 Task: Create a sub task Design and Implement Solution for the task  Develop a new online tool for website optimization in the project AuraTech , assign it to team member softage.4@softage.net and update the status of the sub task to  Off Track , set the priority of the sub task to High
Action: Mouse moved to (651, 392)
Screenshot: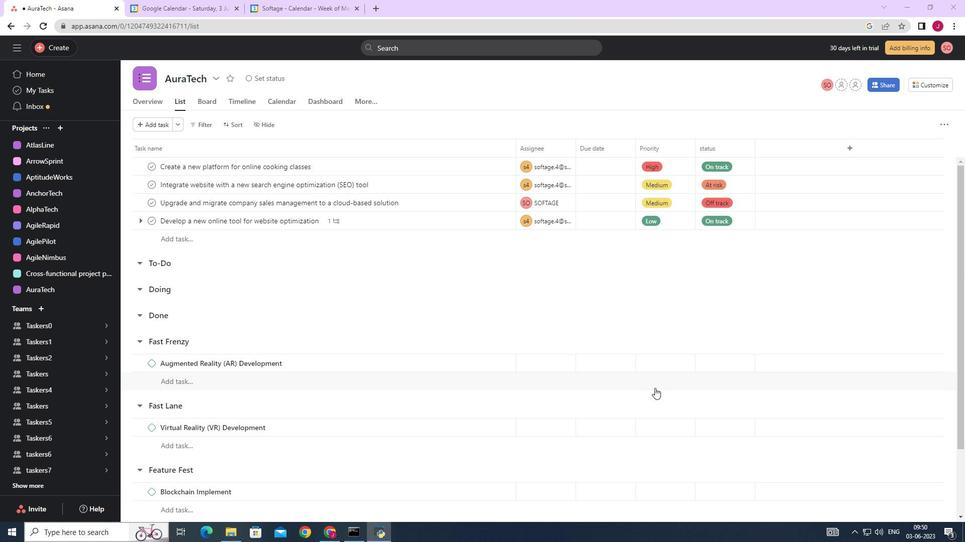 
Action: Mouse scrolled (652, 392) with delta (0, 0)
Screenshot: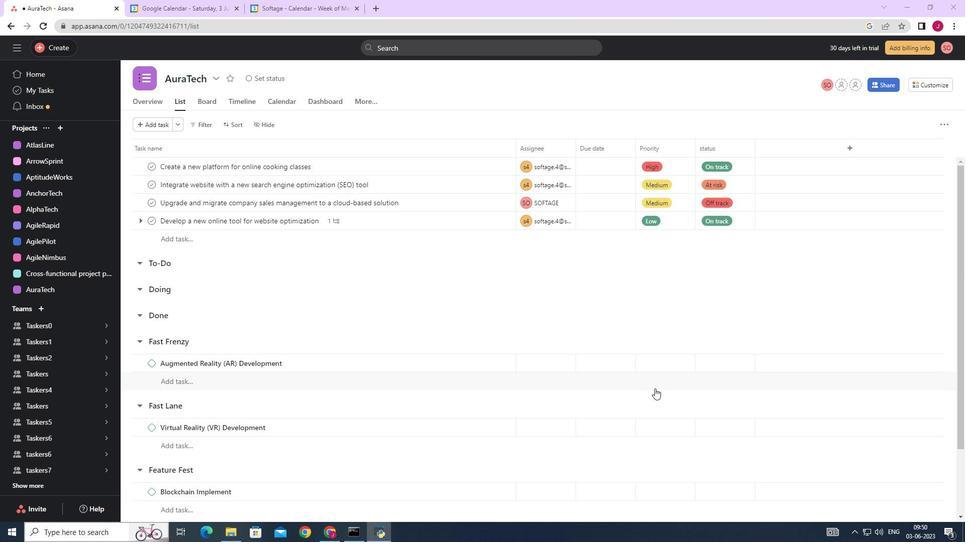 
Action: Mouse moved to (651, 392)
Screenshot: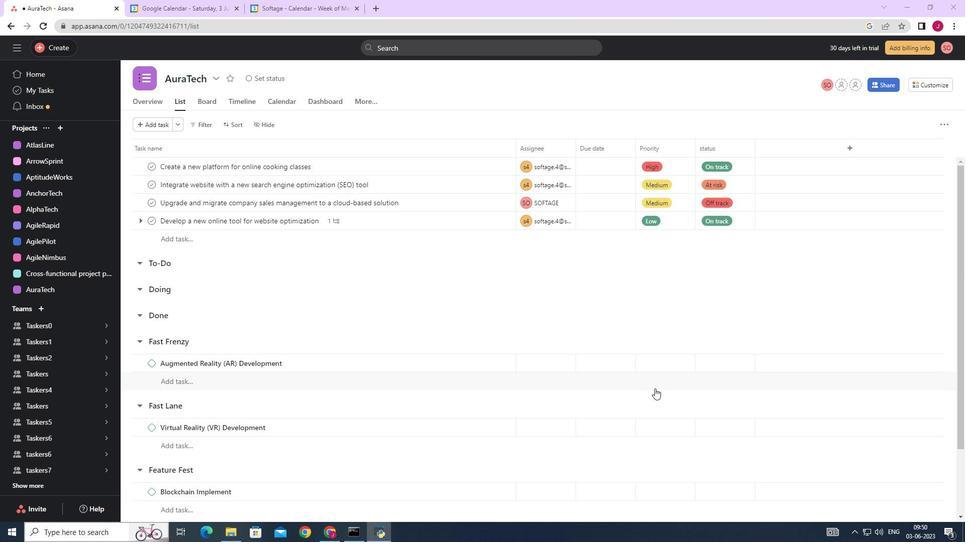 
Action: Mouse scrolled (652, 392) with delta (0, 0)
Screenshot: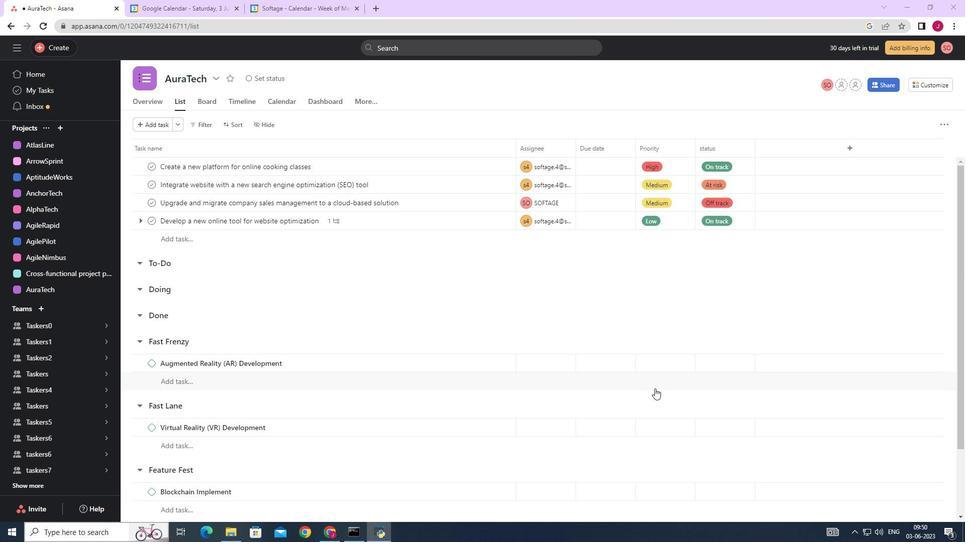 
Action: Mouse moved to (648, 392)
Screenshot: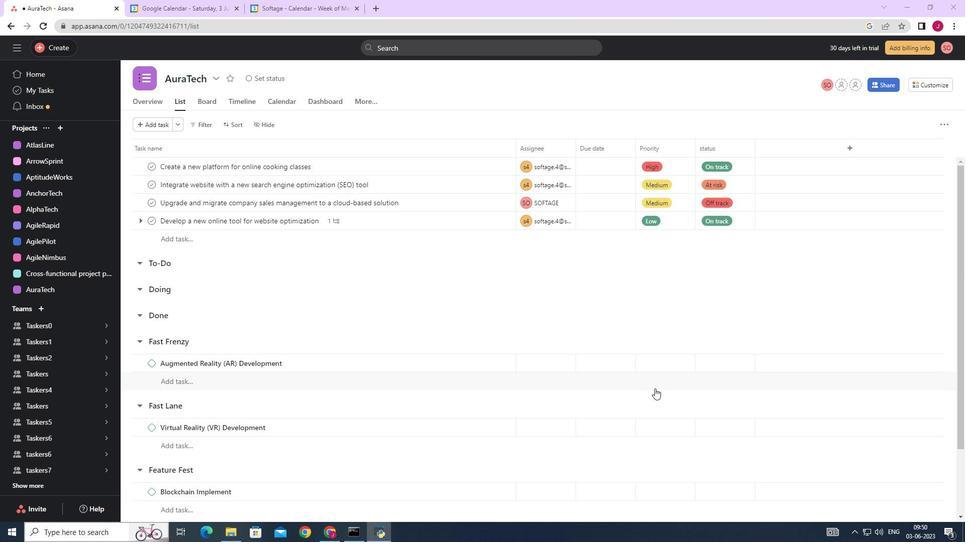 
Action: Mouse scrolled (650, 392) with delta (0, 0)
Screenshot: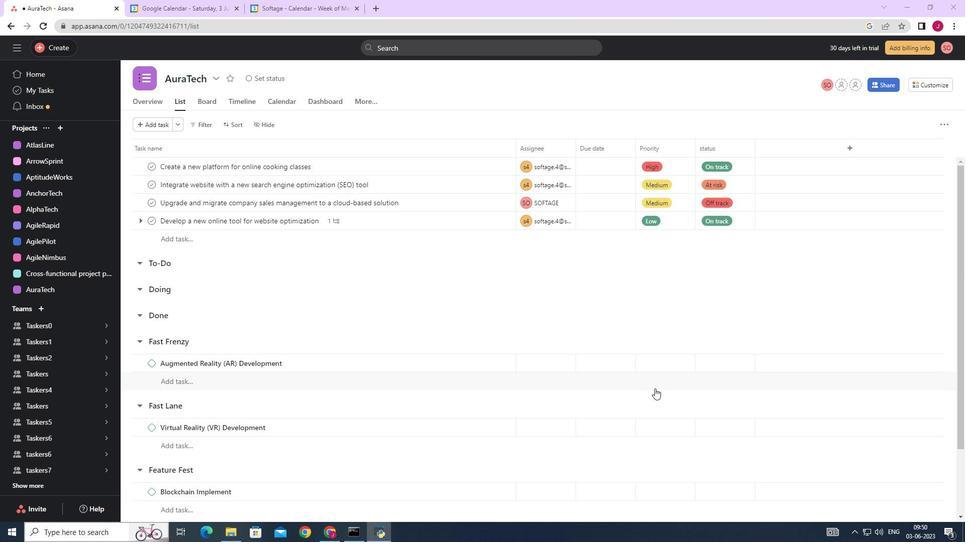 
Action: Mouse moved to (468, 221)
Screenshot: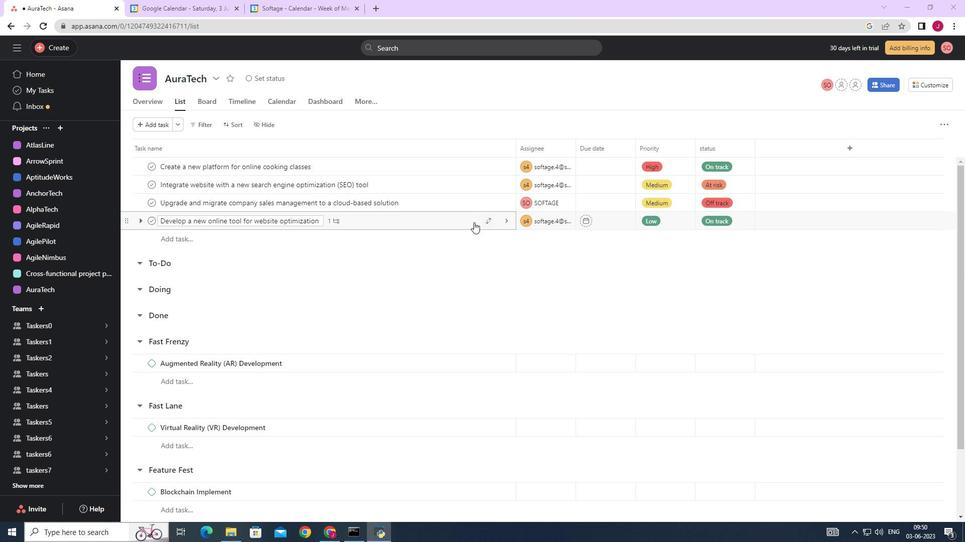 
Action: Mouse pressed left at (468, 221)
Screenshot: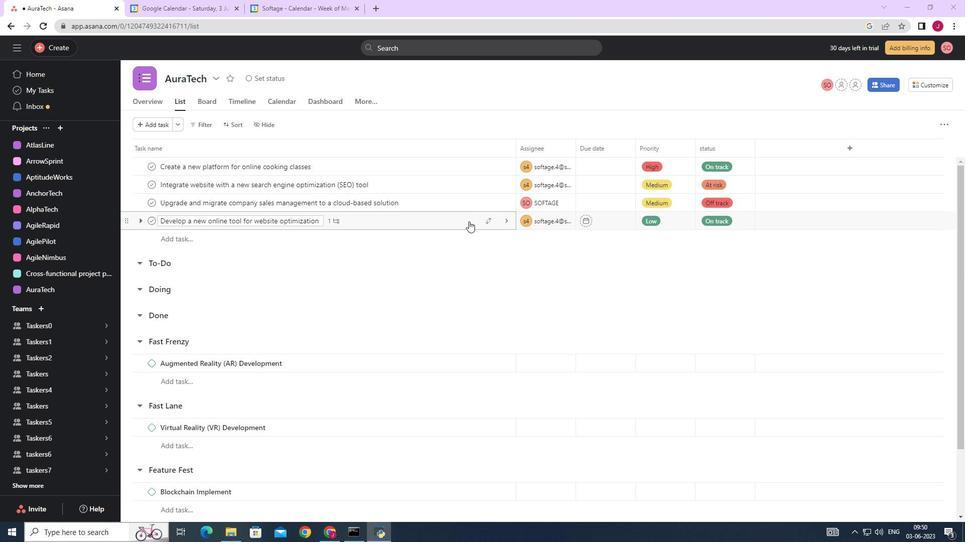 
Action: Mouse moved to (761, 329)
Screenshot: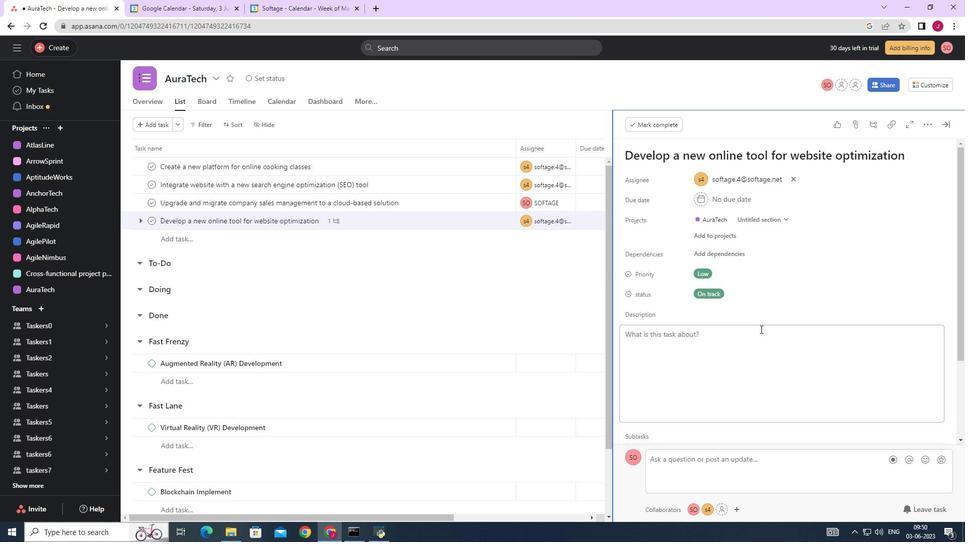 
Action: Mouse scrolled (761, 329) with delta (0, 0)
Screenshot: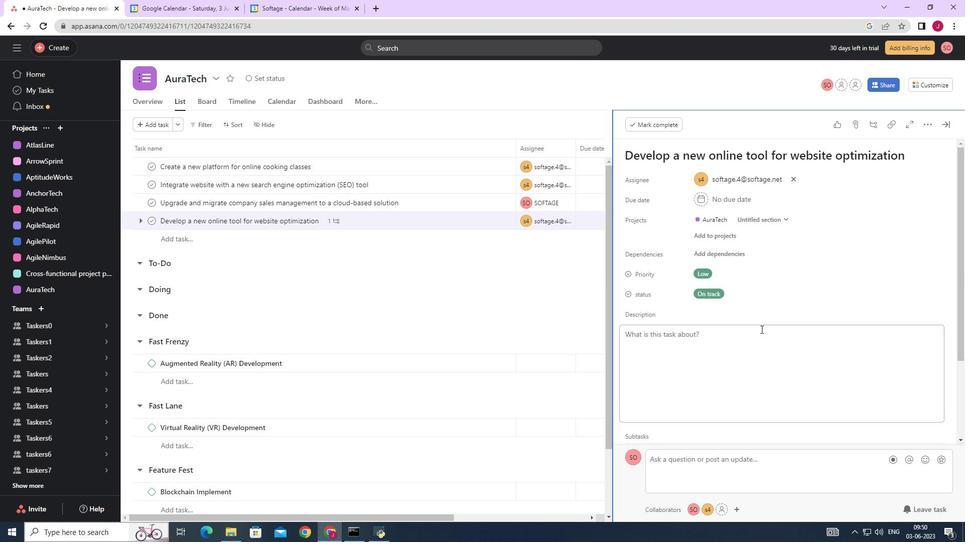 
Action: Mouse scrolled (761, 329) with delta (0, 0)
Screenshot: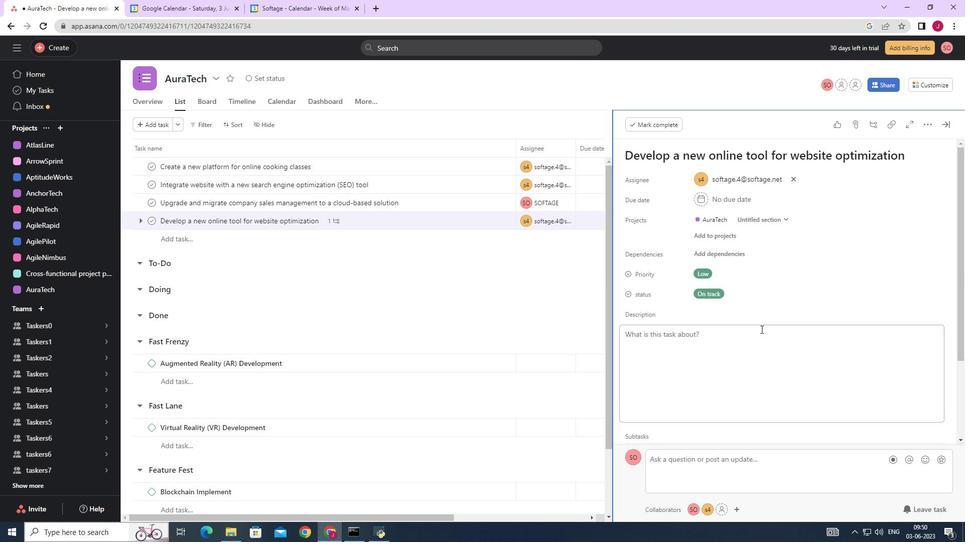 
Action: Mouse scrolled (761, 329) with delta (0, 0)
Screenshot: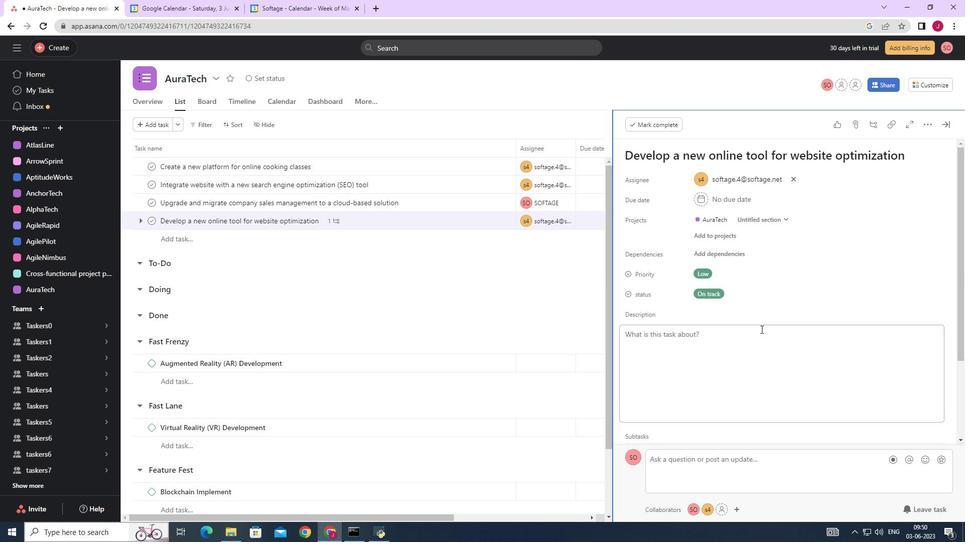
Action: Mouse moved to (655, 365)
Screenshot: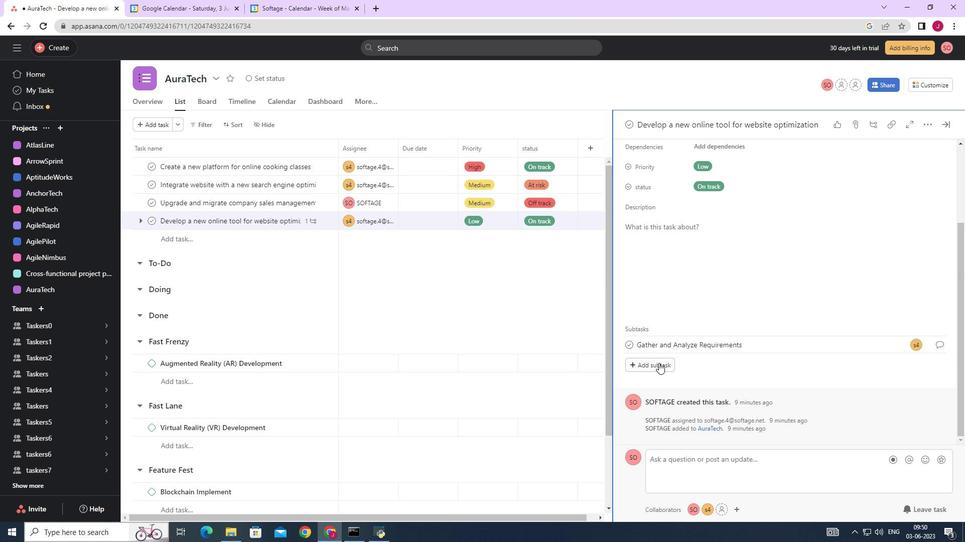 
Action: Mouse pressed left at (655, 365)
Screenshot: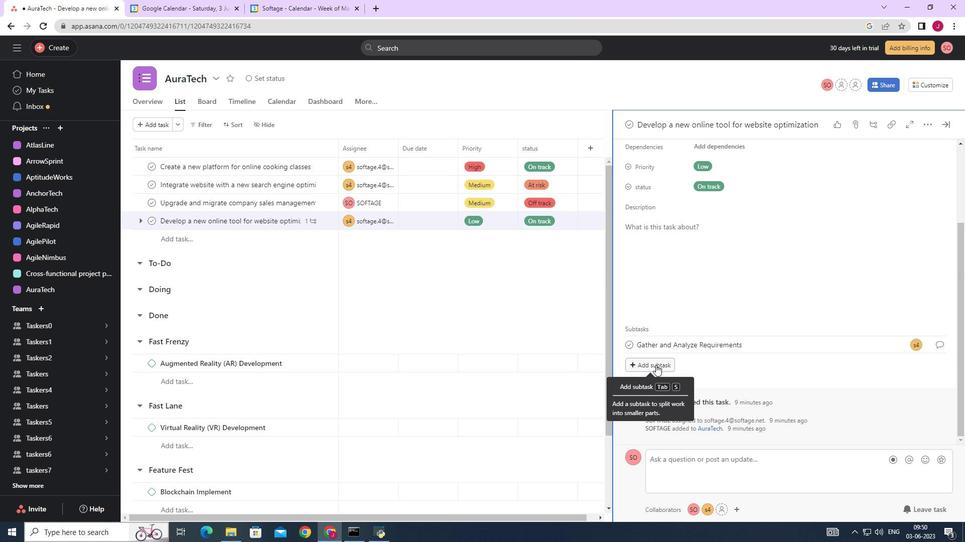 
Action: Key pressed <Key.caps_lock>D<Key.caps_lock>esign<Key.space><Key.caps_lock><Key.caps_lock>and<Key.space><Key.caps_lock>I<Key.caps_lock>mplement<Key.space><Key.caps_lock>S<Key.caps_lock>olution
Screenshot: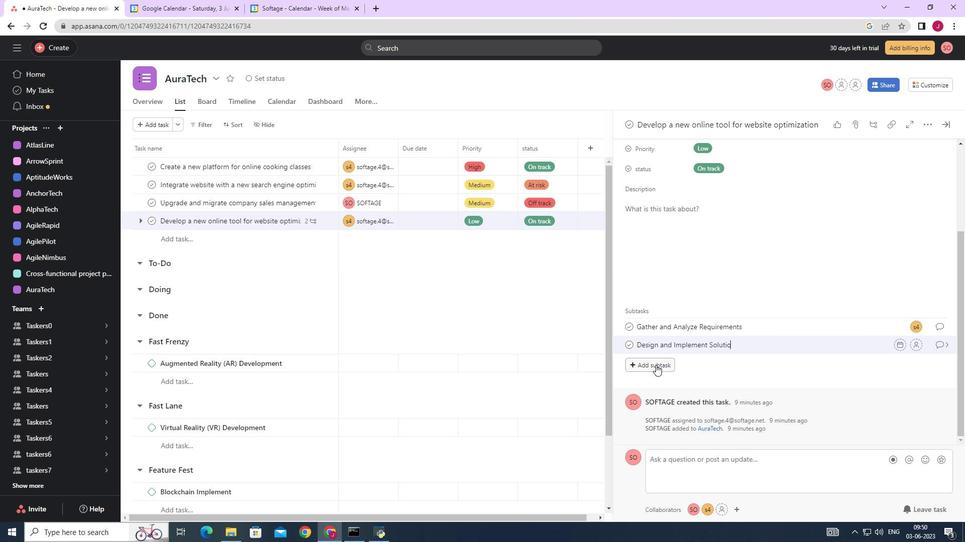 
Action: Mouse moved to (916, 343)
Screenshot: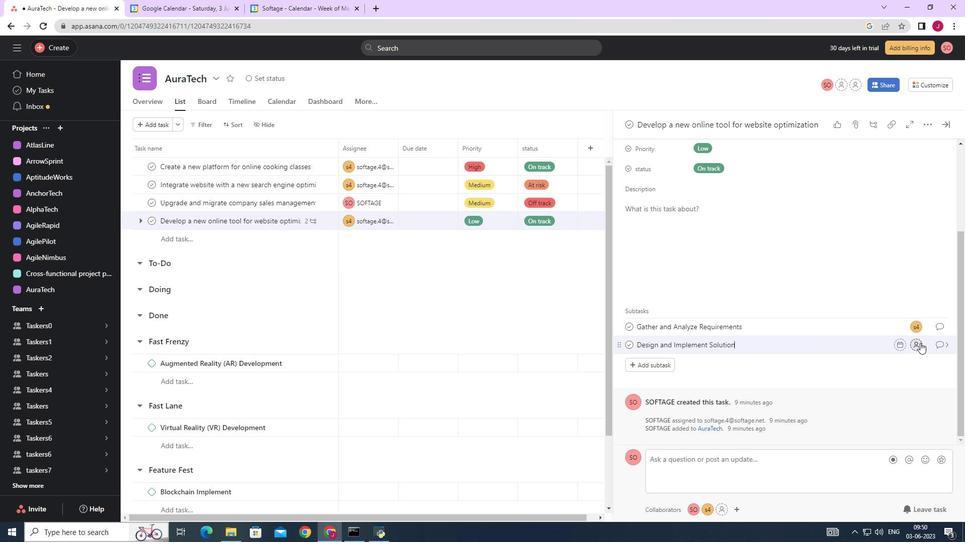 
Action: Mouse pressed left at (916, 343)
Screenshot: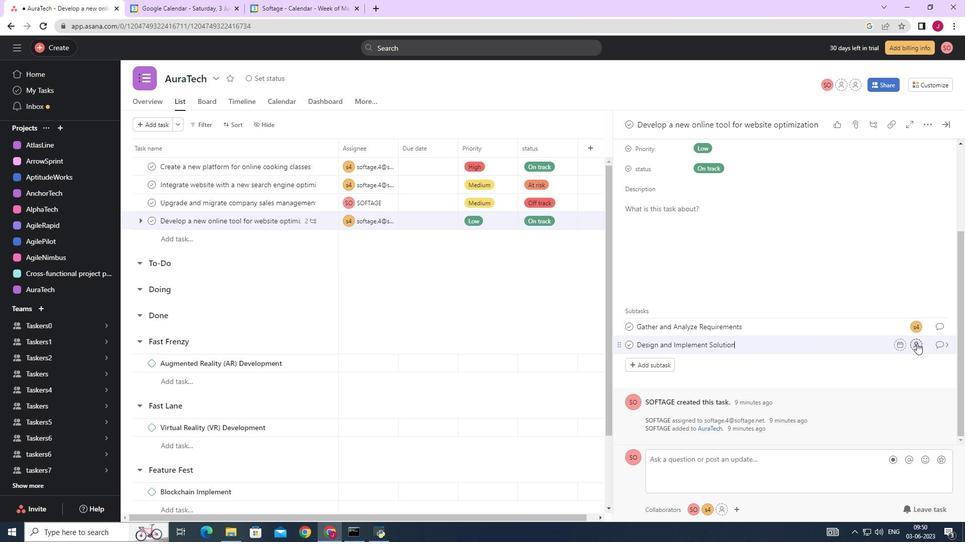 
Action: Key pressed softage.4
Screenshot: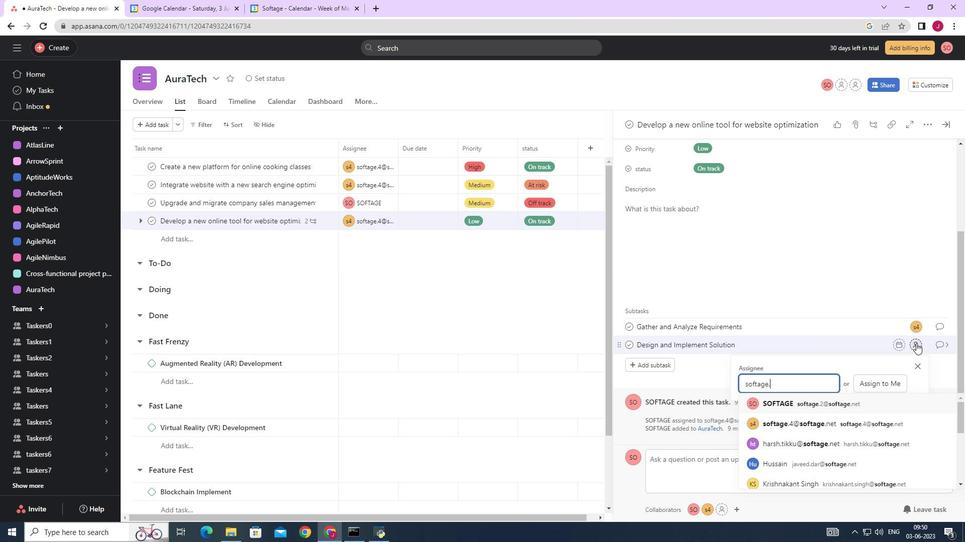 
Action: Mouse moved to (817, 405)
Screenshot: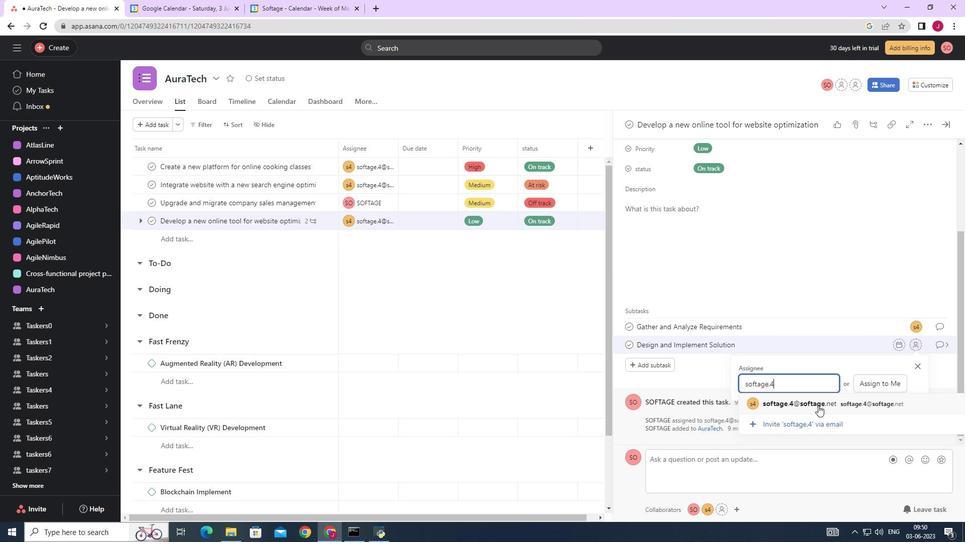 
Action: Mouse pressed left at (817, 405)
Screenshot: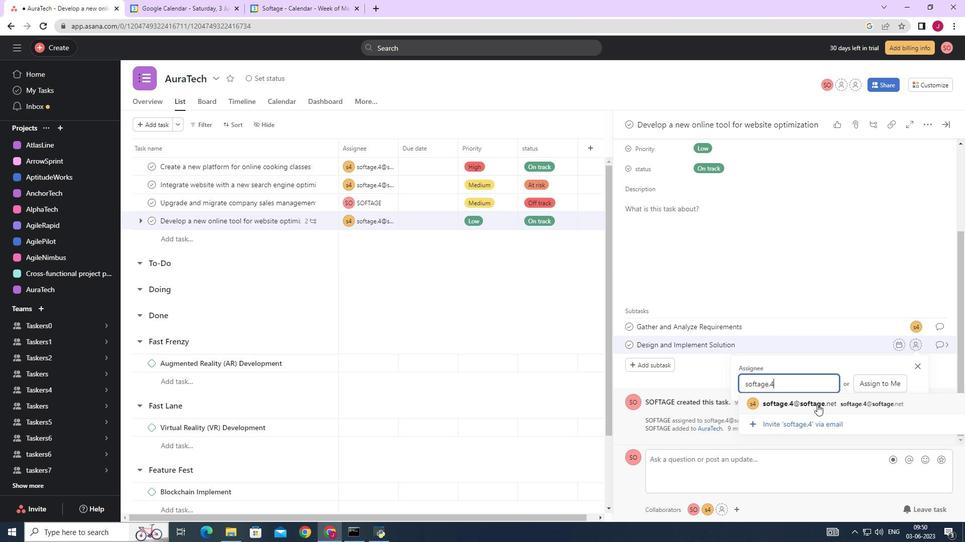 
Action: Mouse moved to (934, 349)
Screenshot: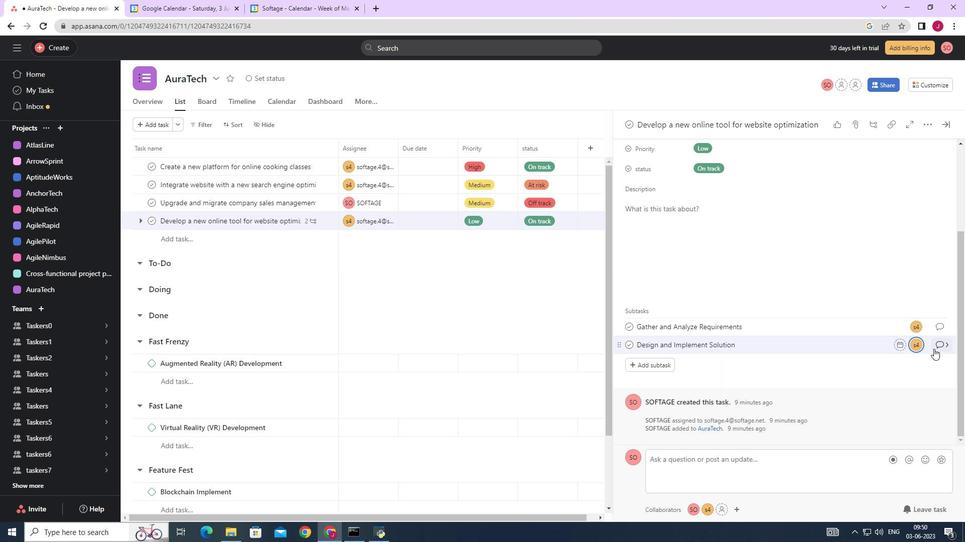 
Action: Mouse pressed left at (934, 349)
Screenshot: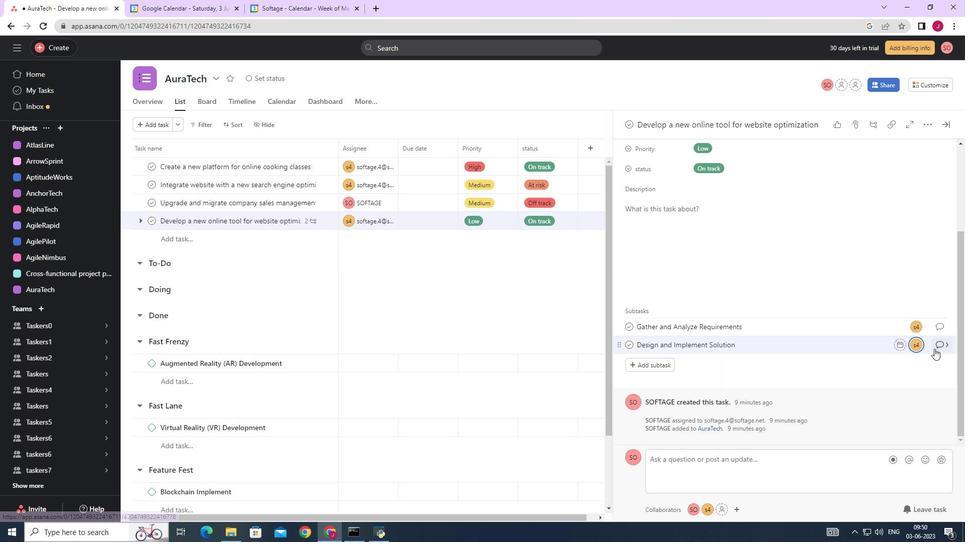 
Action: Mouse moved to (659, 266)
Screenshot: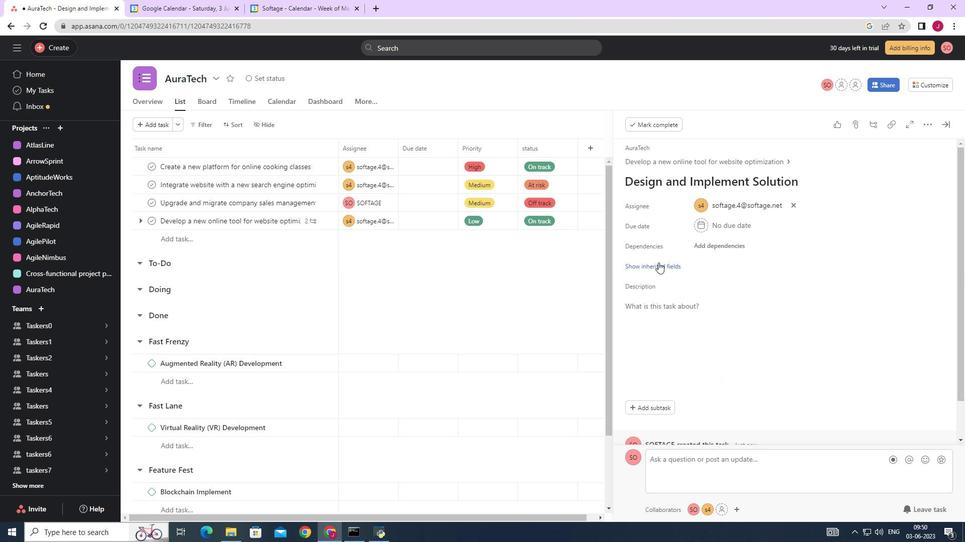 
Action: Mouse pressed left at (659, 266)
Screenshot: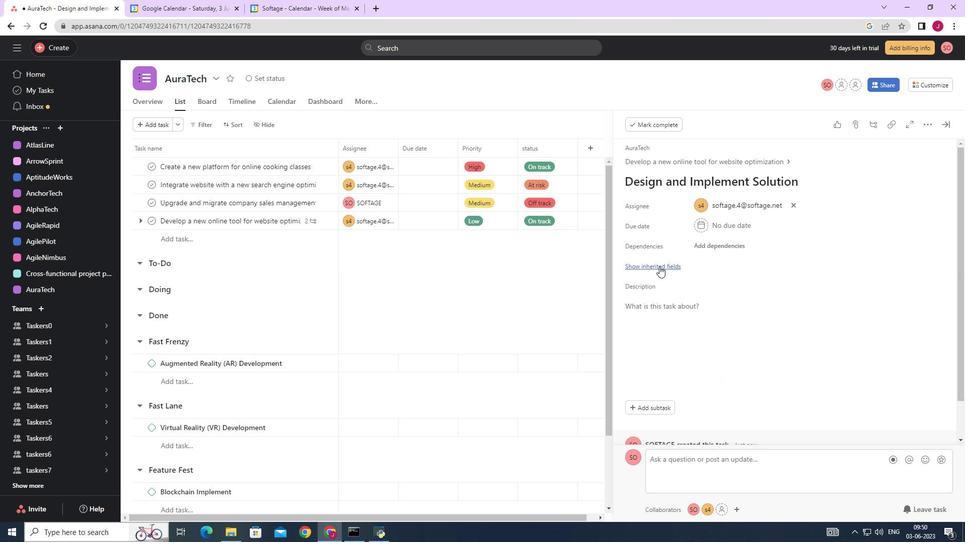 
Action: Mouse moved to (699, 286)
Screenshot: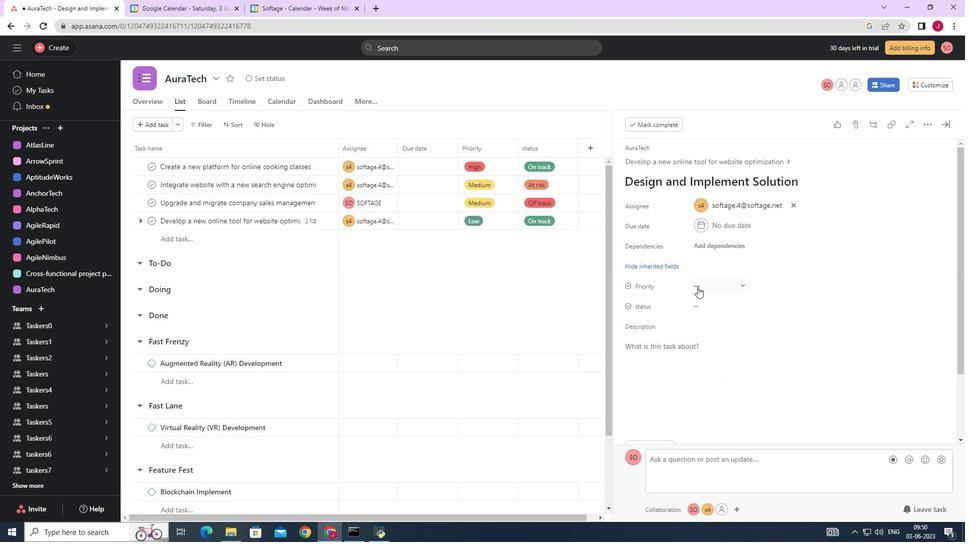 
Action: Mouse pressed left at (699, 286)
Screenshot: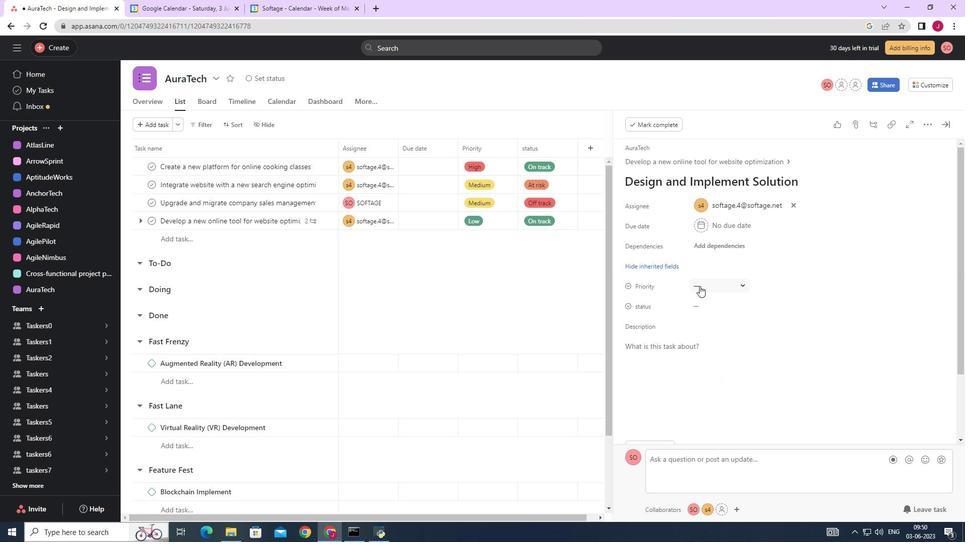 
Action: Mouse moved to (721, 322)
Screenshot: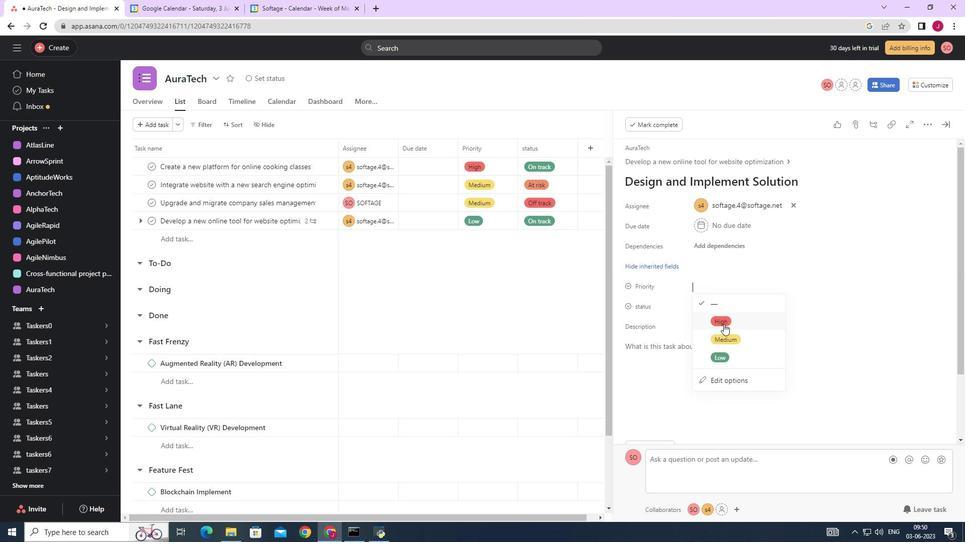 
Action: Mouse pressed left at (721, 322)
Screenshot: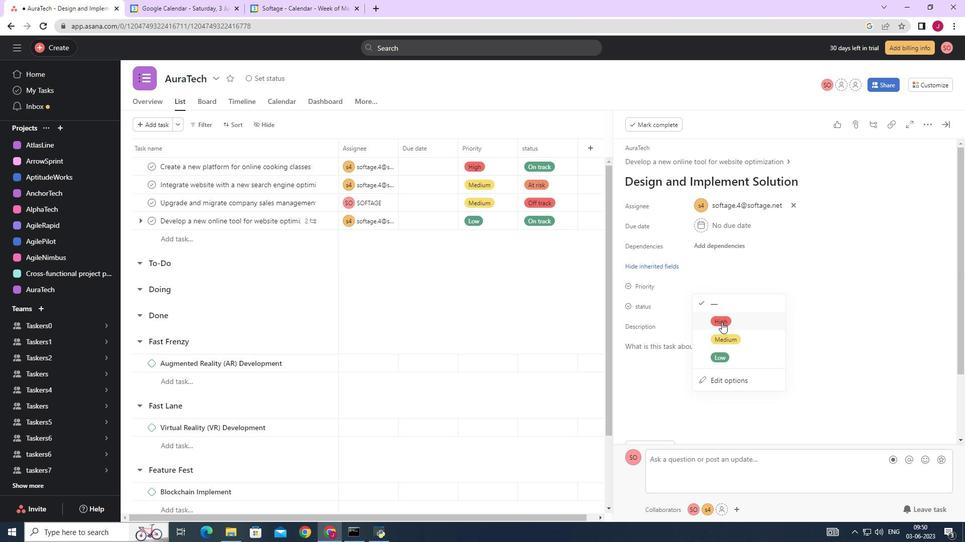 
Action: Mouse moved to (707, 303)
Screenshot: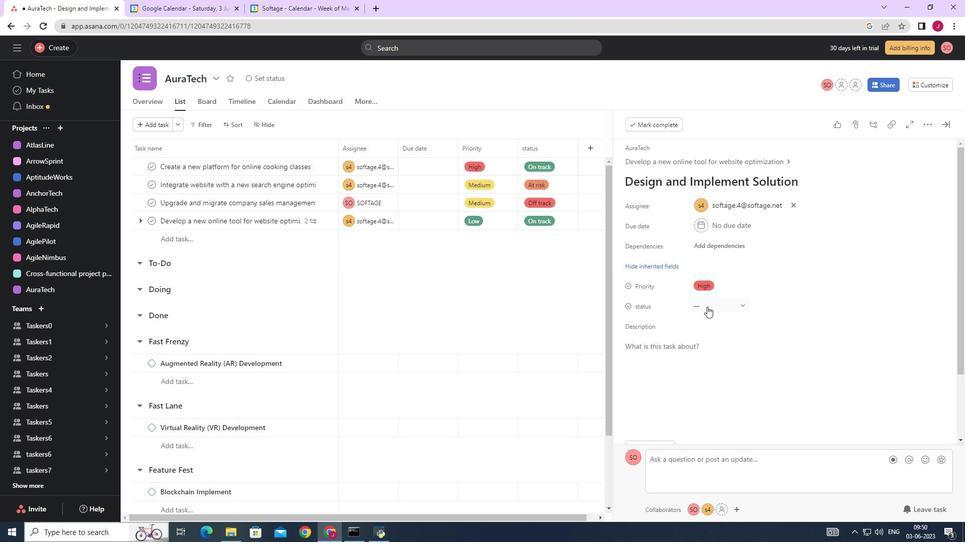
Action: Mouse pressed left at (707, 303)
Screenshot: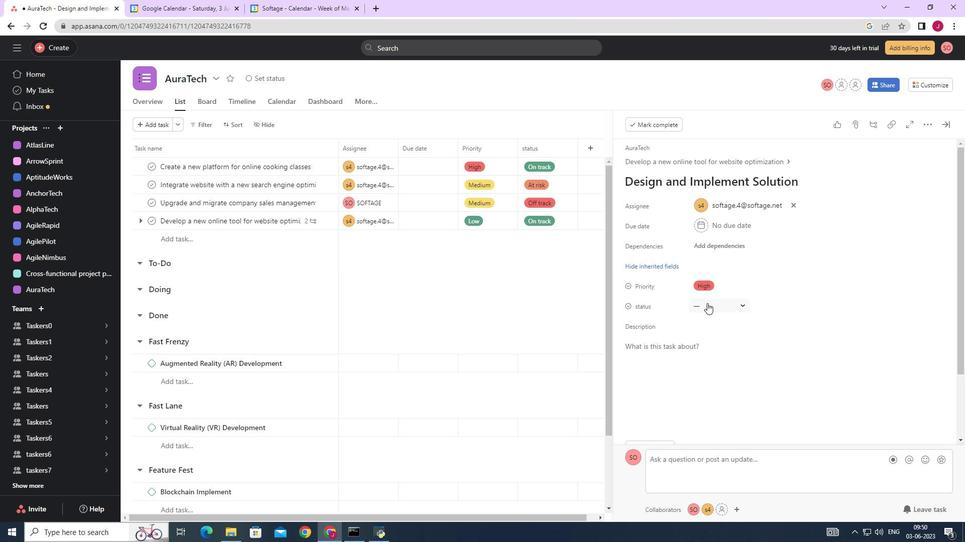 
Action: Mouse moved to (728, 357)
Screenshot: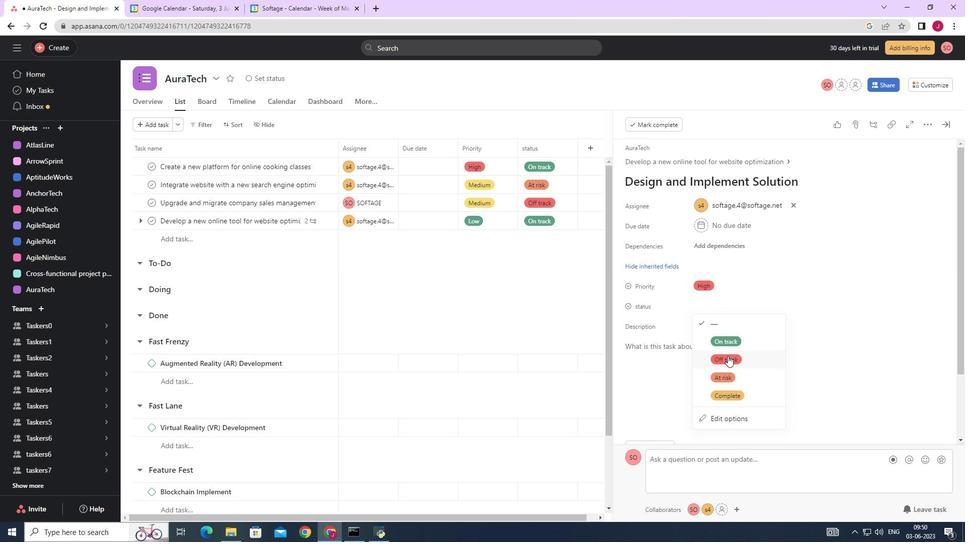 
Action: Mouse pressed left at (728, 357)
Screenshot: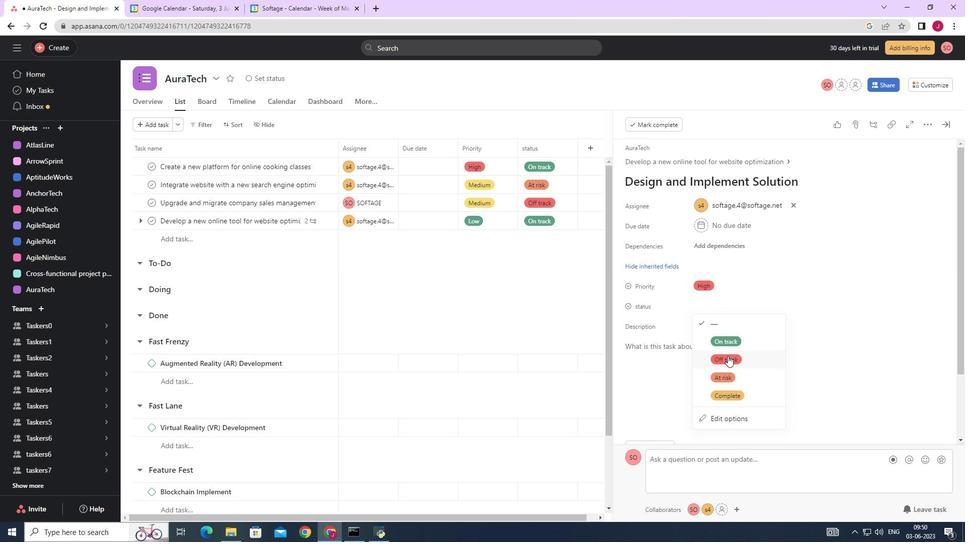 
Action: Mouse moved to (943, 126)
Screenshot: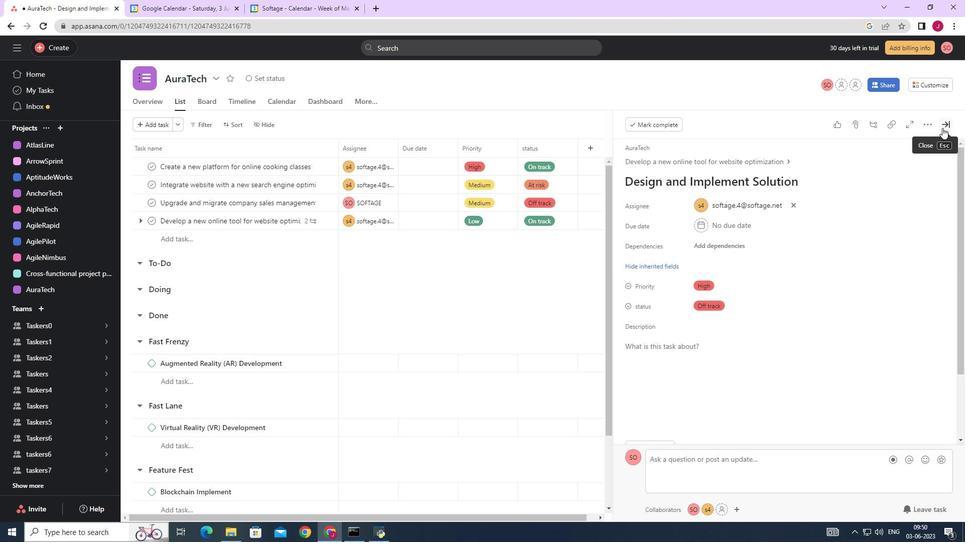 
Action: Mouse pressed left at (943, 126)
Screenshot: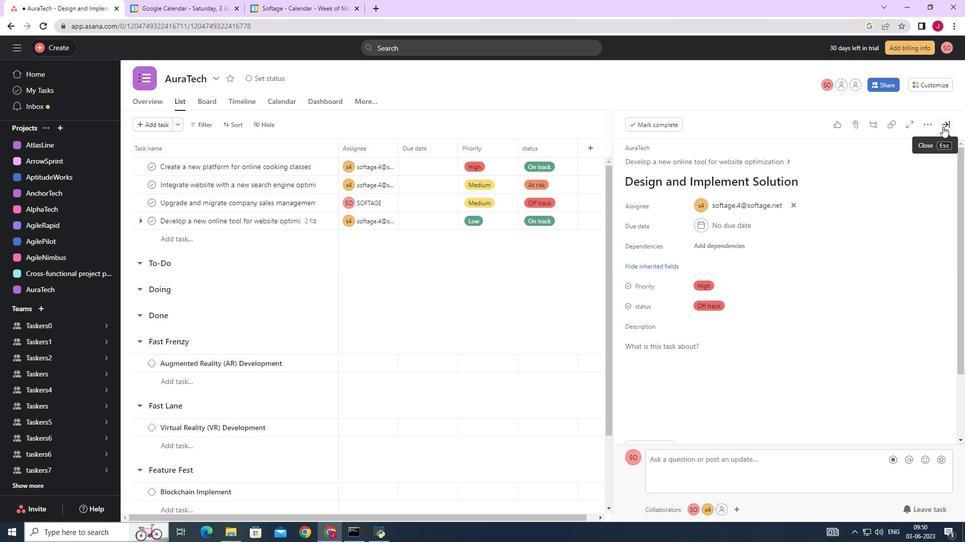 
